 Task: Set the Name to "John Smith" under new customer in creating a New Invoice.
Action: Mouse moved to (138, 16)
Screenshot: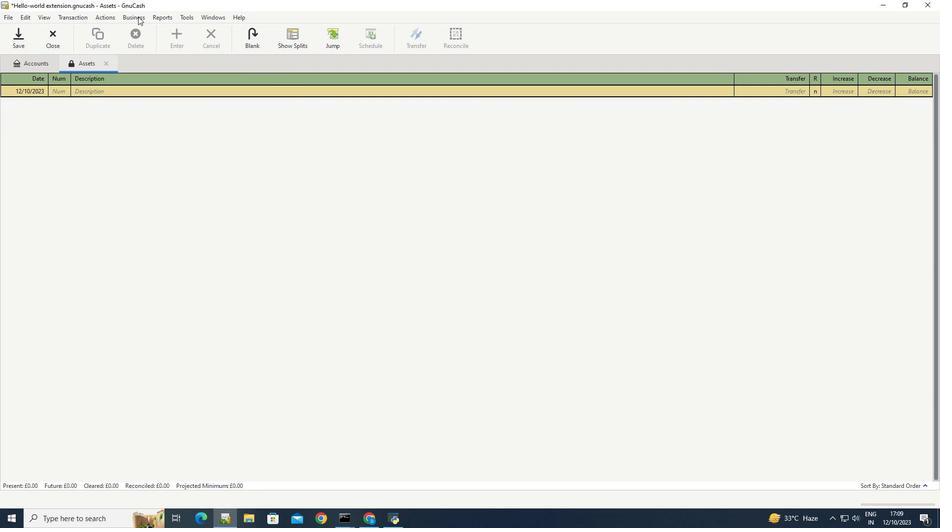 
Action: Mouse pressed left at (138, 16)
Screenshot: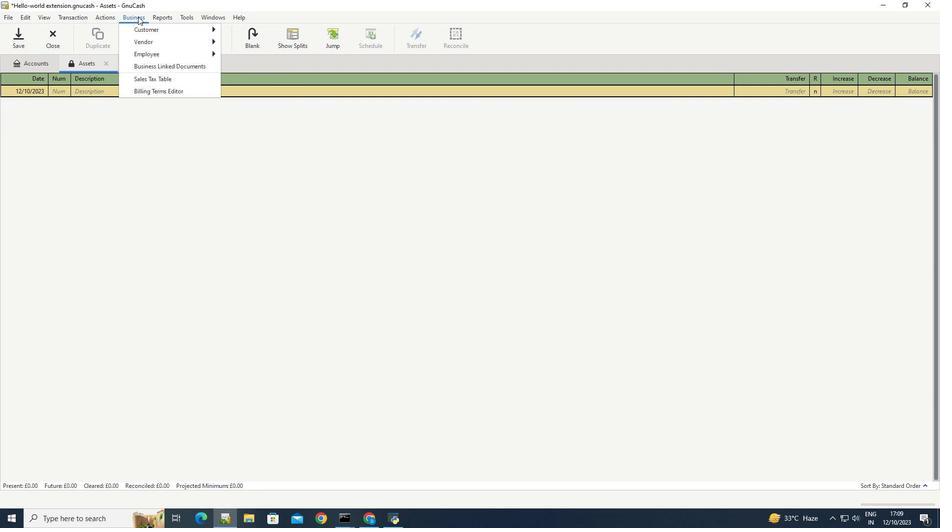 
Action: Mouse moved to (247, 67)
Screenshot: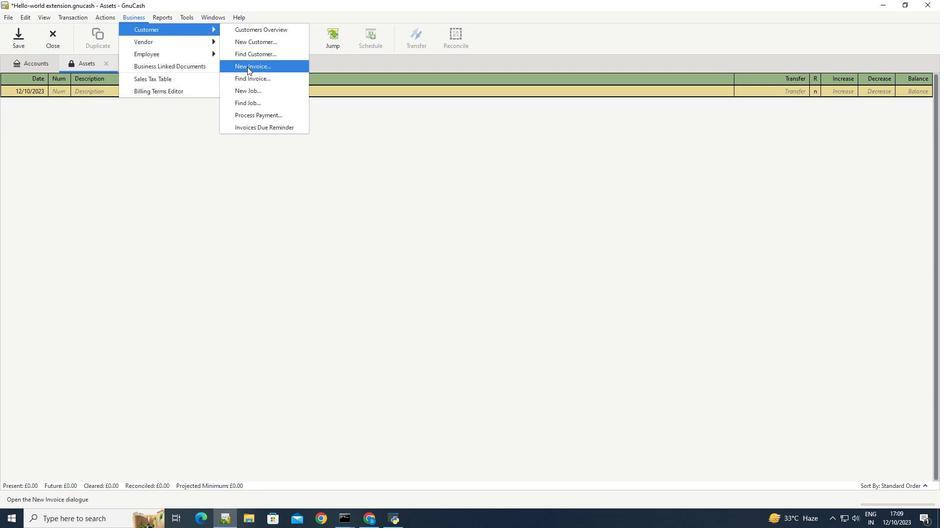 
Action: Mouse pressed left at (247, 67)
Screenshot: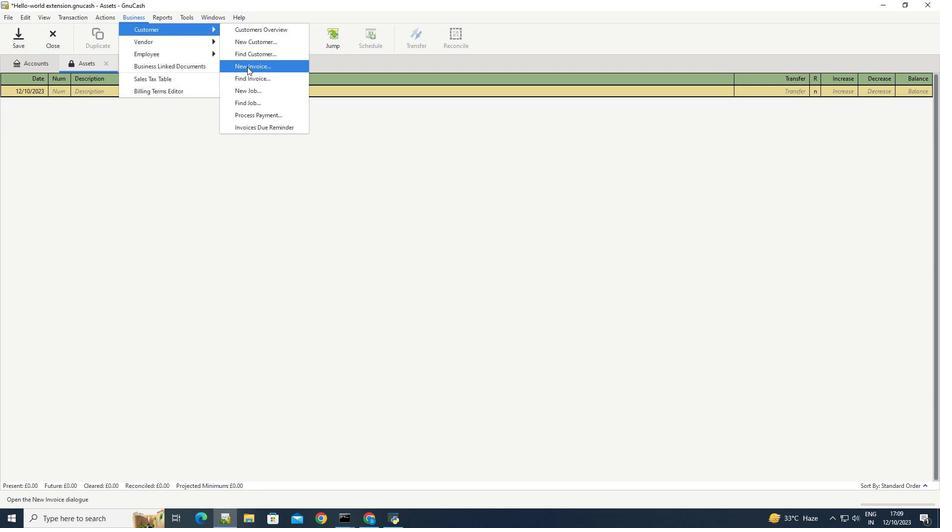
Action: Mouse moved to (519, 262)
Screenshot: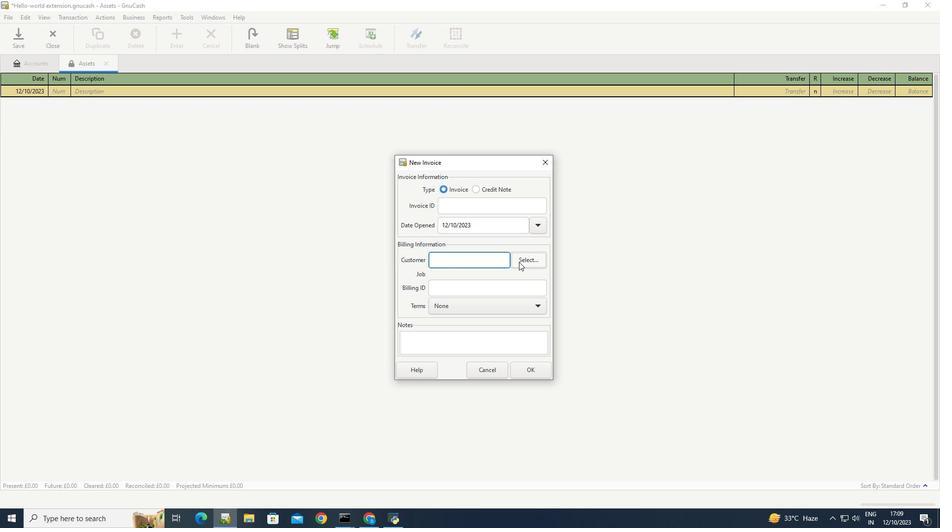 
Action: Mouse pressed left at (519, 262)
Screenshot: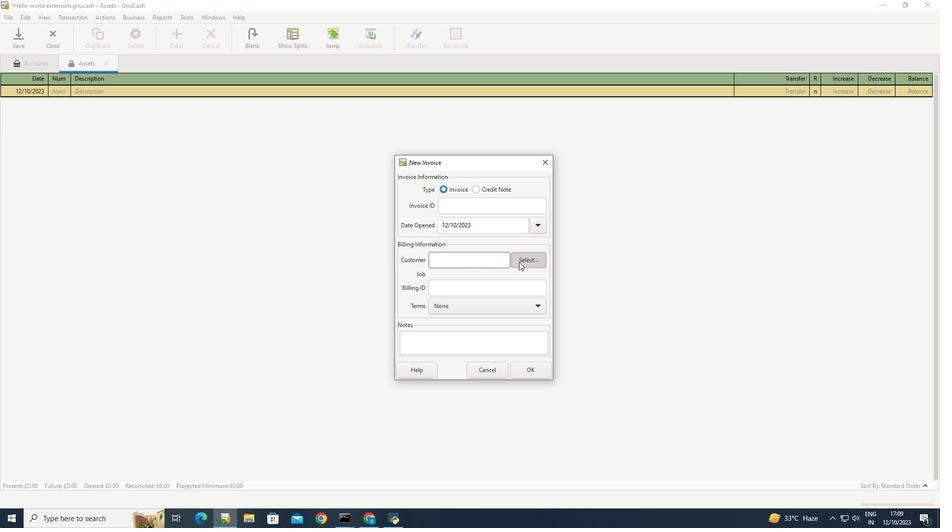 
Action: Mouse moved to (493, 333)
Screenshot: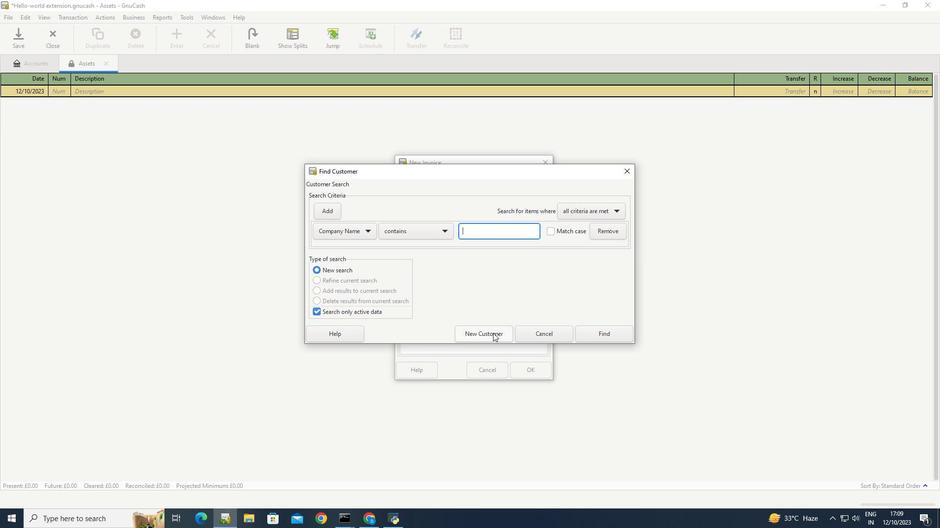 
Action: Mouse pressed left at (493, 333)
Screenshot: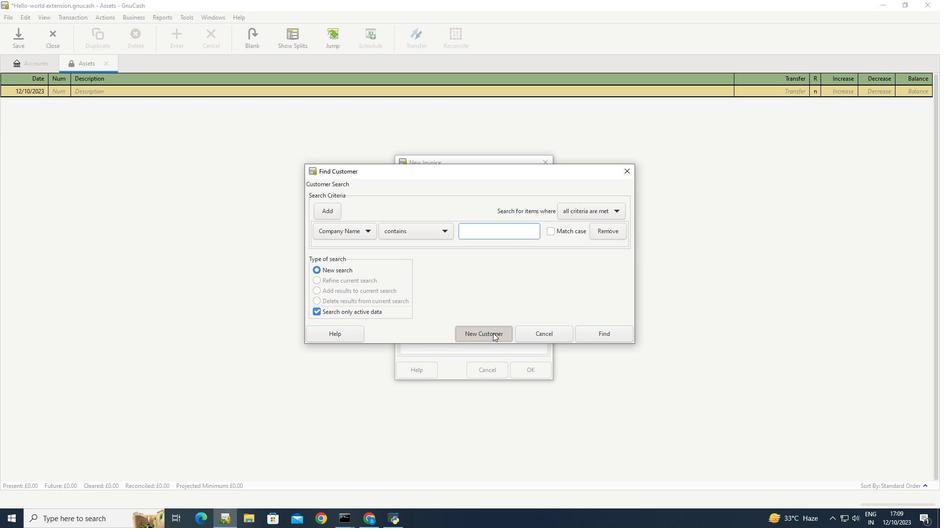 
Action: Mouse moved to (507, 141)
Screenshot: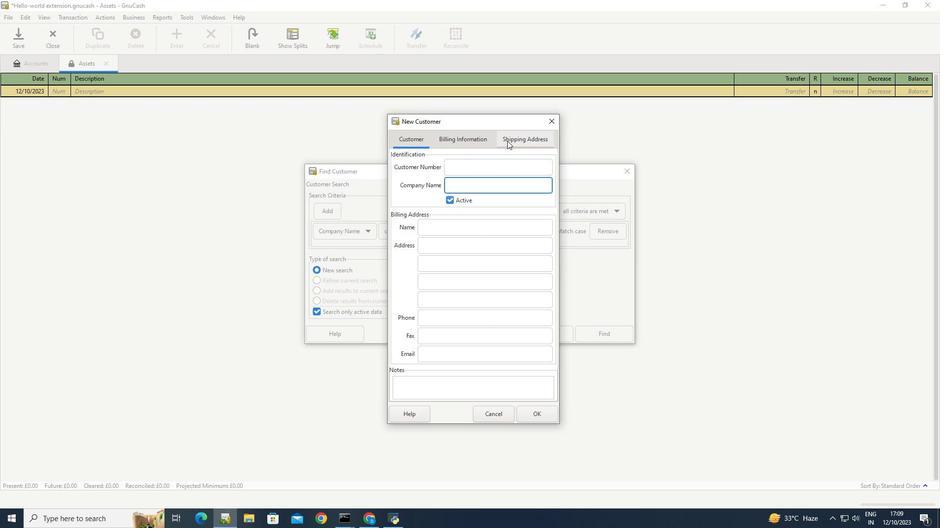 
Action: Mouse pressed left at (507, 141)
Screenshot: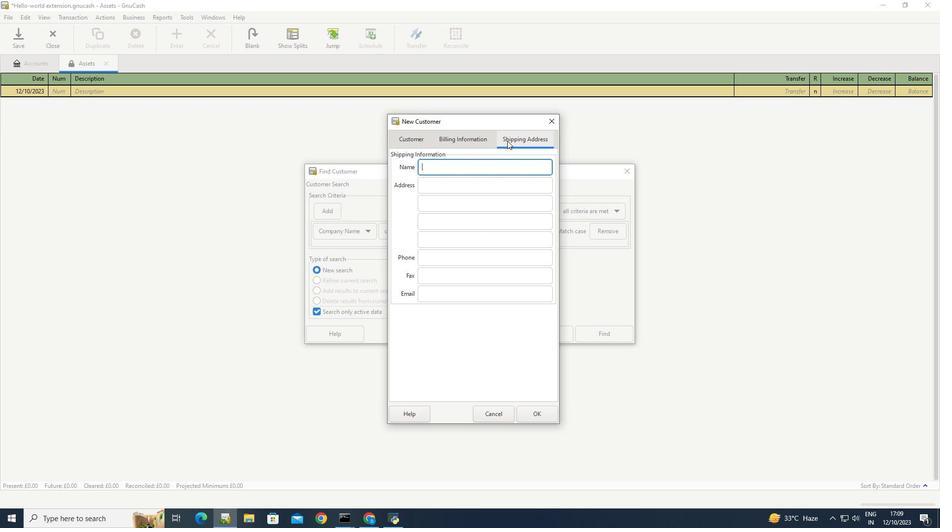 
Action: Mouse moved to (437, 170)
Screenshot: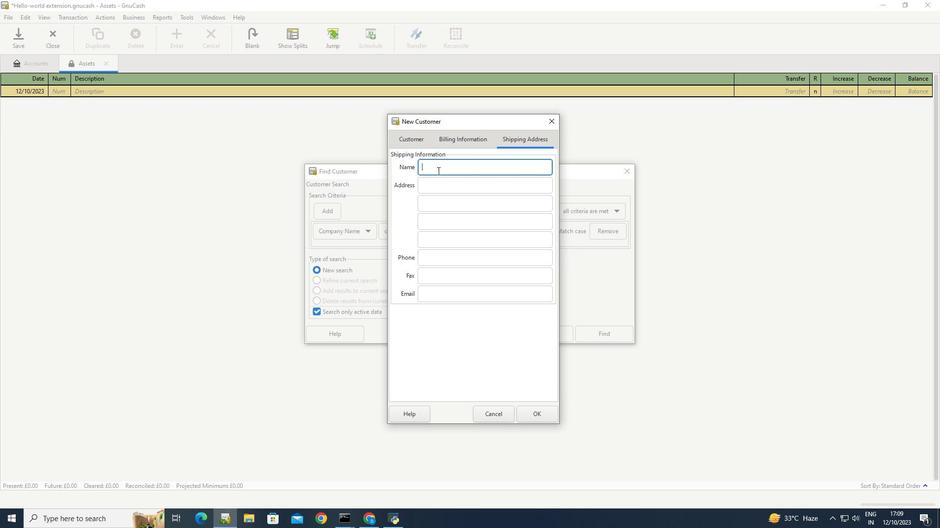 
Action: Mouse pressed left at (437, 170)
Screenshot: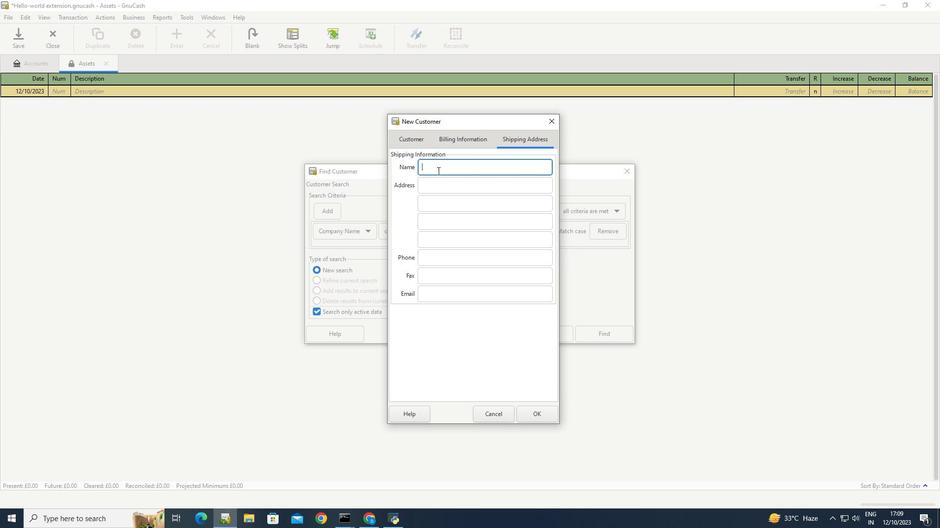 
Action: Key pressed <Key.caps_lock>J<Key.caps_lock>ohn<Key.space><Key.caps_lock>S<Key.caps_lock>mith
Screenshot: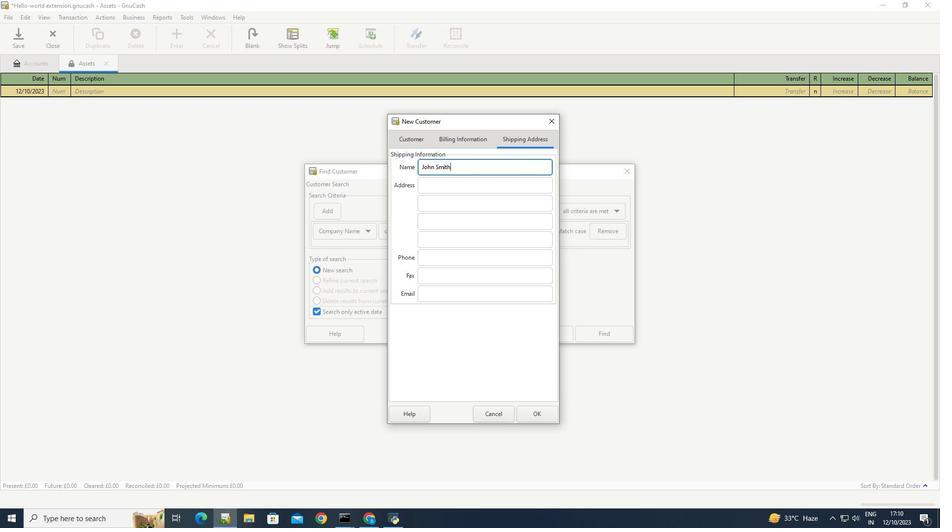 
Action: Mouse moved to (475, 333)
Screenshot: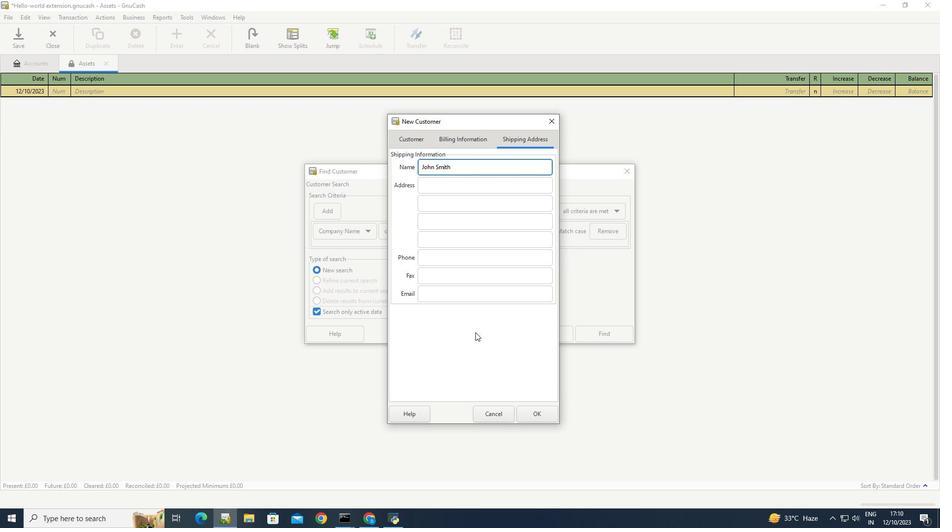 
Action: Mouse pressed left at (475, 333)
Screenshot: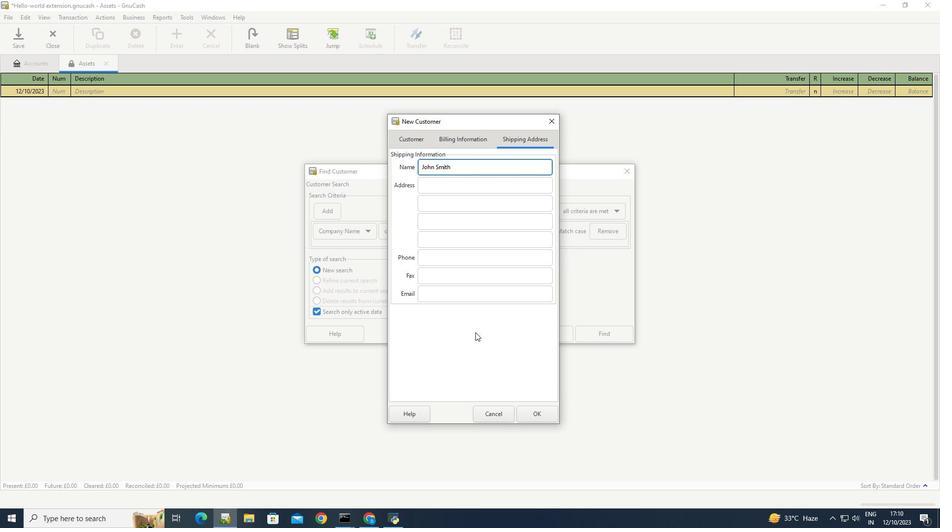 
